 Task: Check the average views per listing of gas furnace in the last 1 year.
Action: Mouse moved to (794, 175)
Screenshot: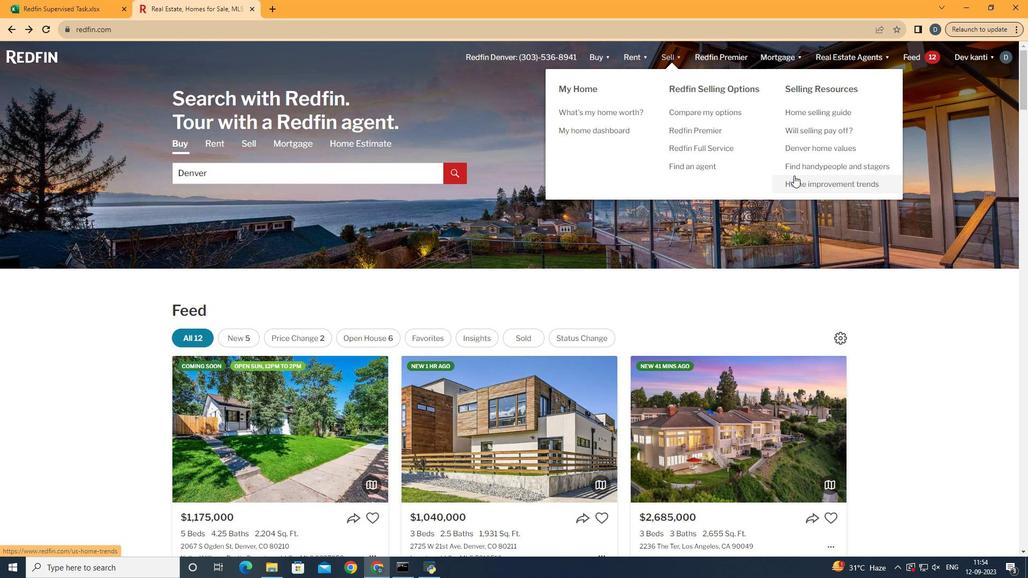 
Action: Mouse pressed left at (794, 175)
Screenshot: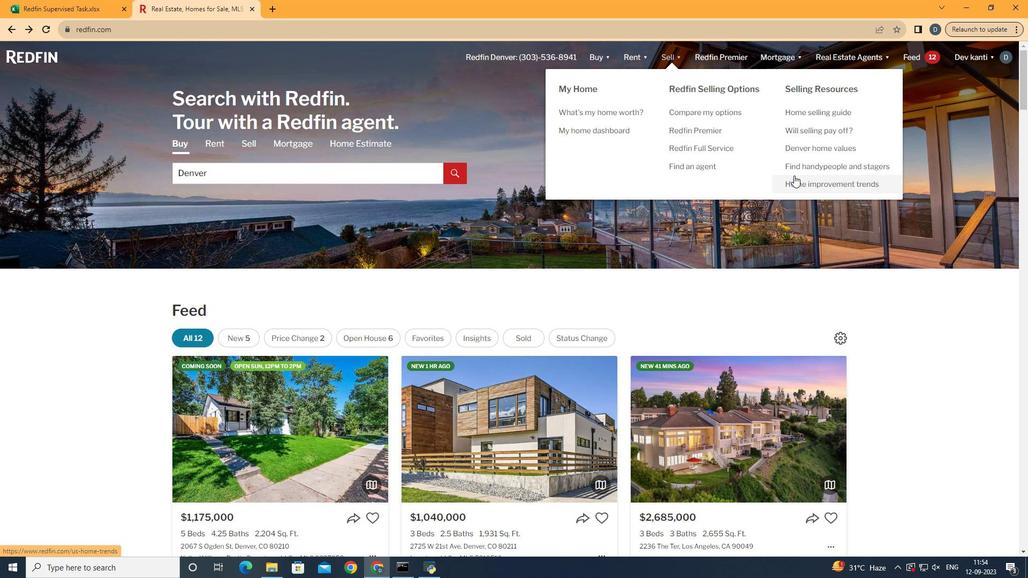
Action: Mouse moved to (256, 206)
Screenshot: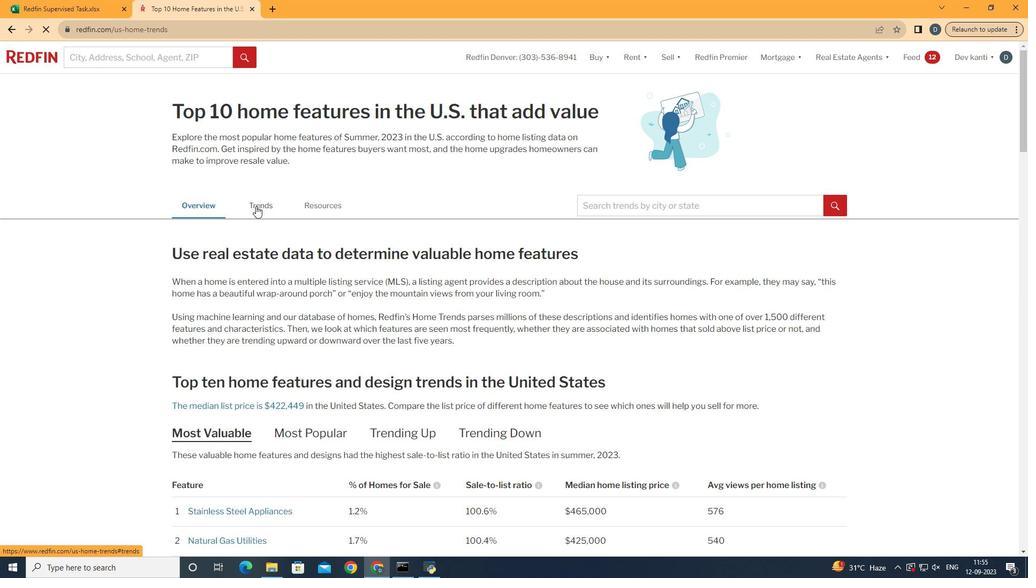 
Action: Mouse pressed left at (256, 206)
Screenshot: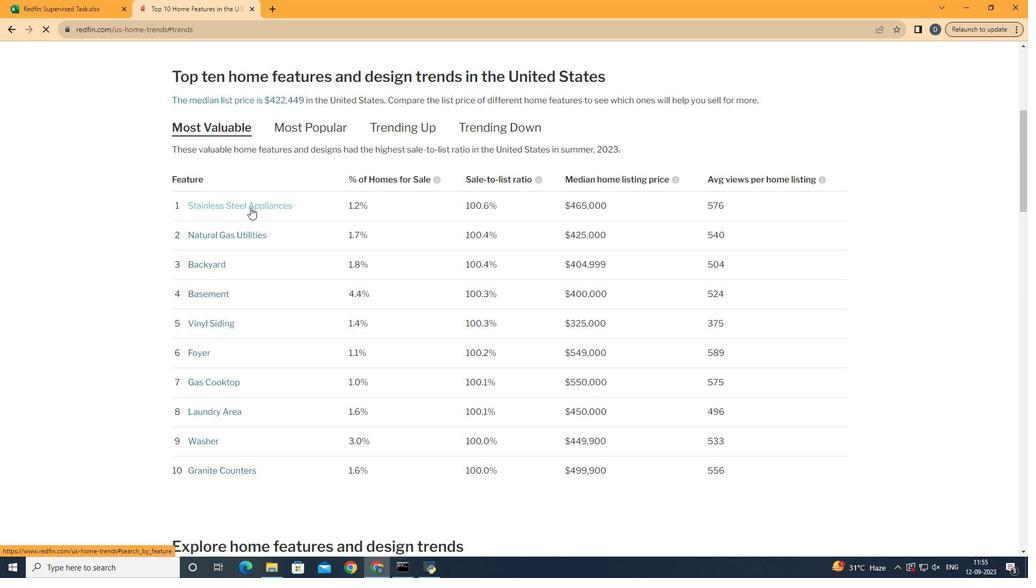 
Action: Mouse moved to (385, 257)
Screenshot: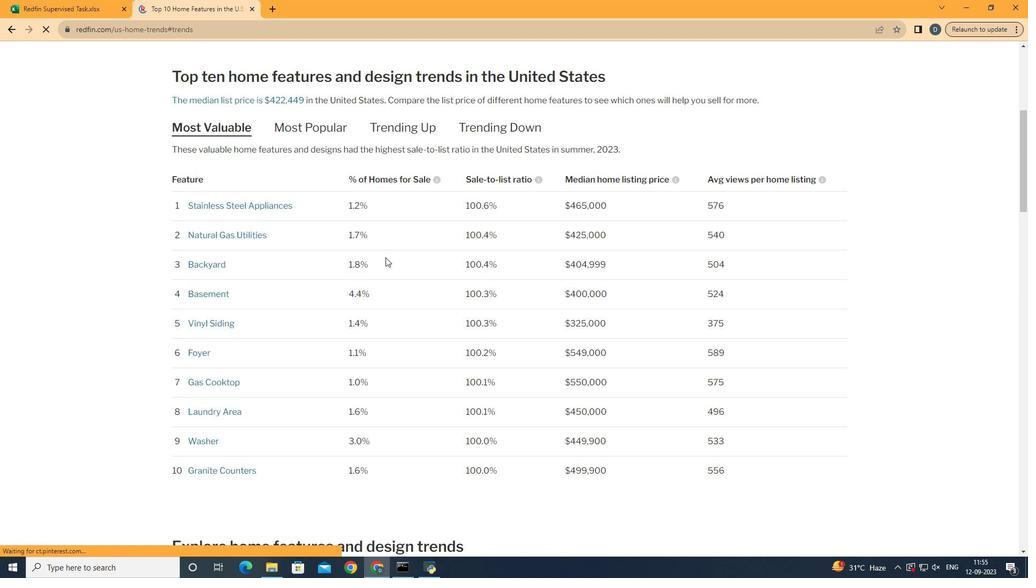 
Action: Mouse scrolled (385, 257) with delta (0, 0)
Screenshot: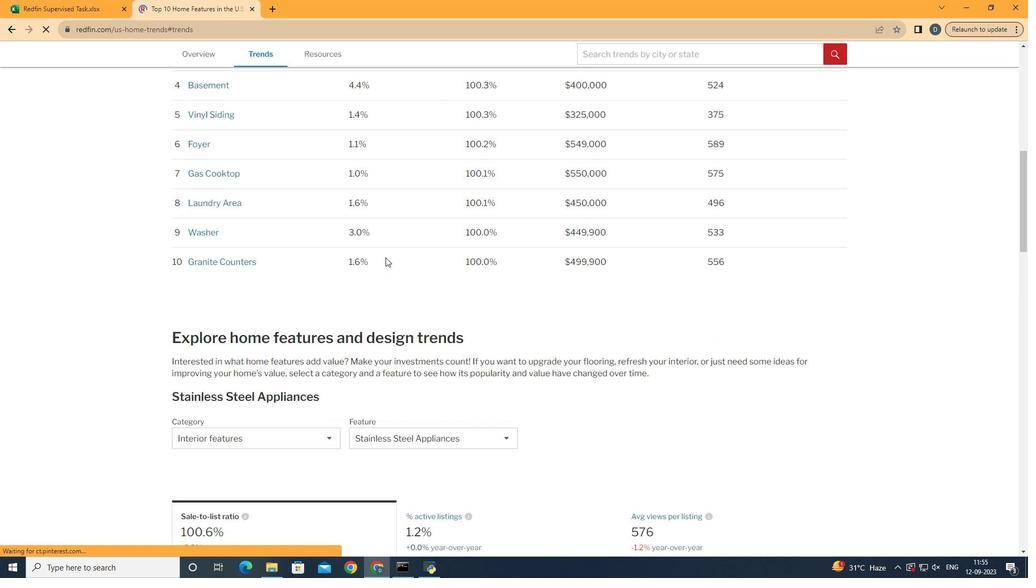 
Action: Mouse scrolled (385, 257) with delta (0, 0)
Screenshot: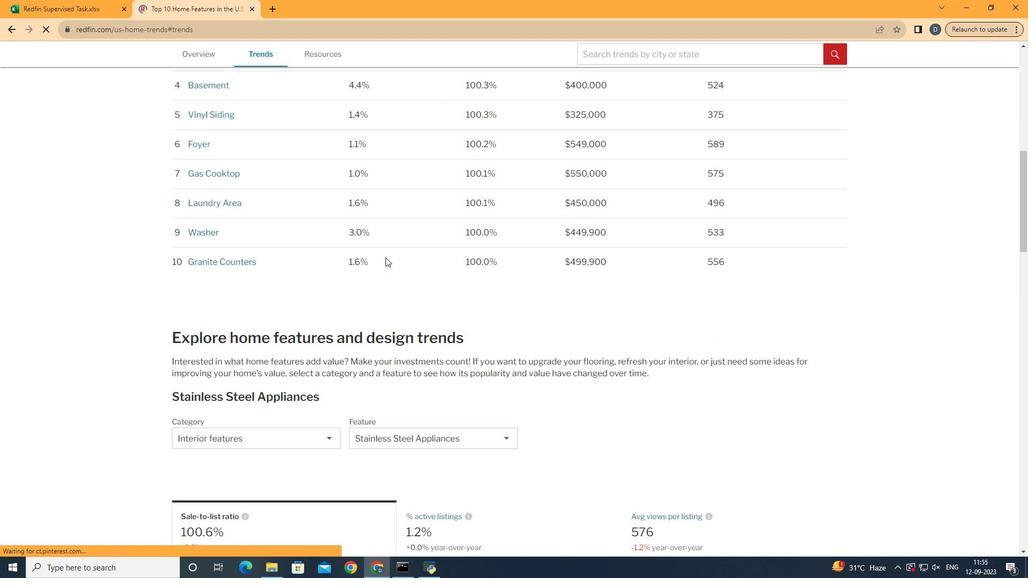 
Action: Mouse scrolled (385, 257) with delta (0, 0)
Screenshot: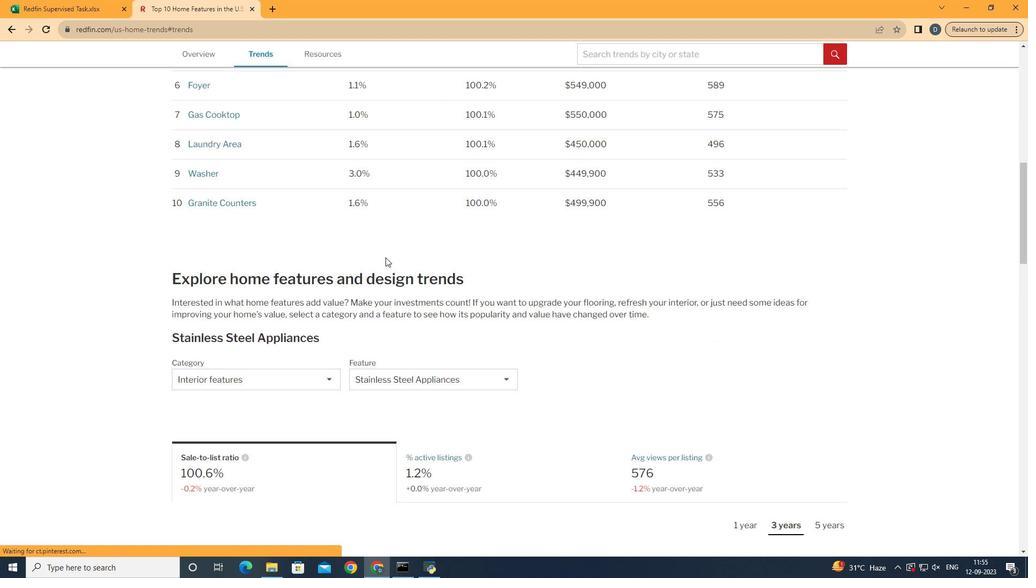 
Action: Mouse scrolled (385, 257) with delta (0, 0)
Screenshot: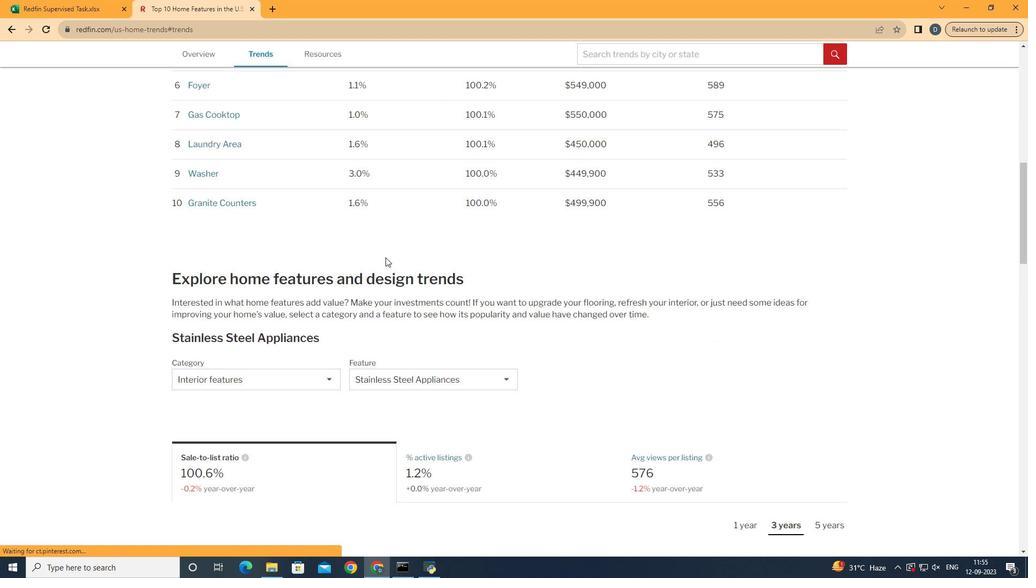 
Action: Mouse scrolled (385, 257) with delta (0, 0)
Screenshot: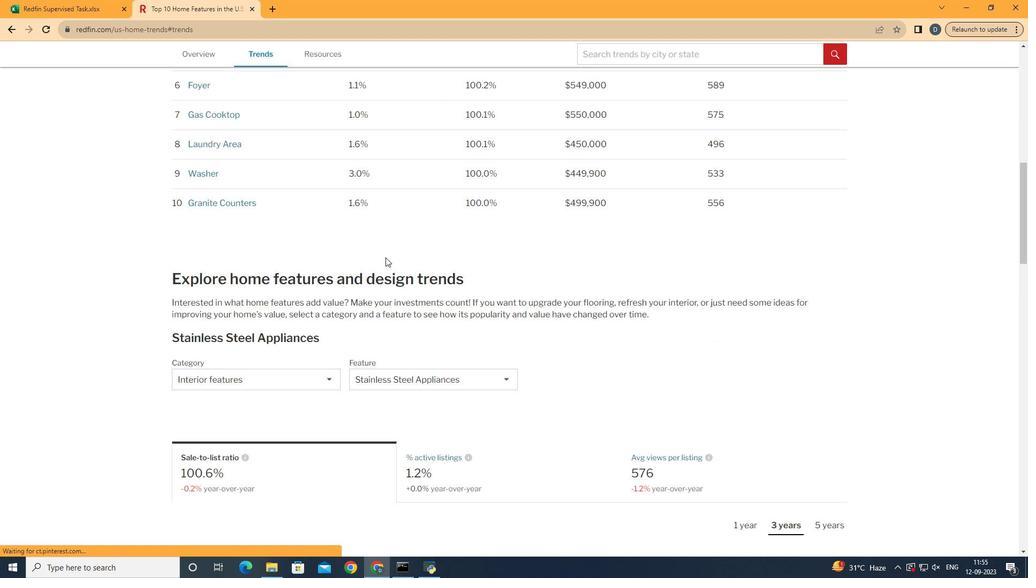 
Action: Mouse scrolled (385, 257) with delta (0, 0)
Screenshot: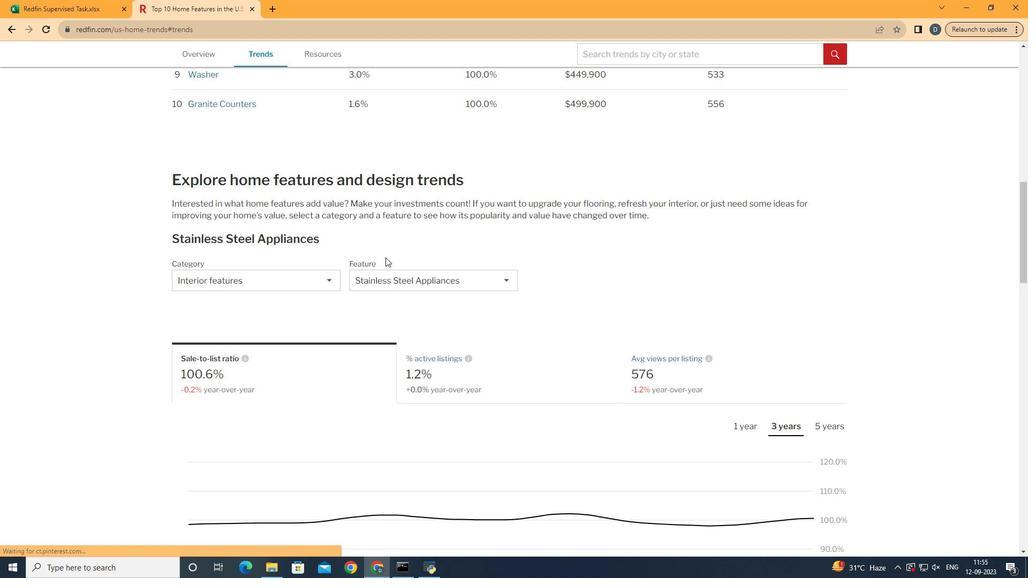 
Action: Mouse scrolled (385, 257) with delta (0, 0)
Screenshot: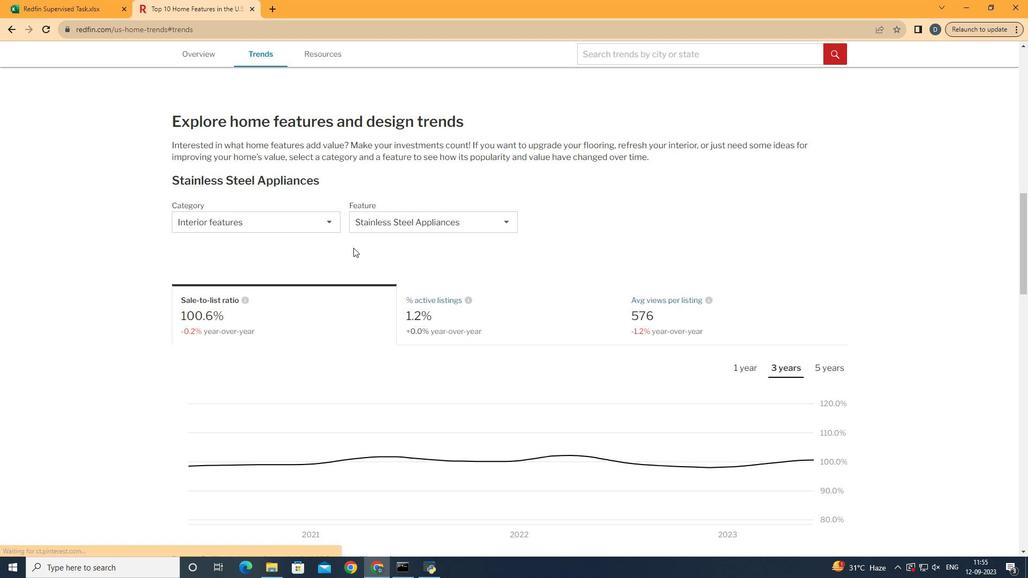 
Action: Mouse scrolled (385, 257) with delta (0, 0)
Screenshot: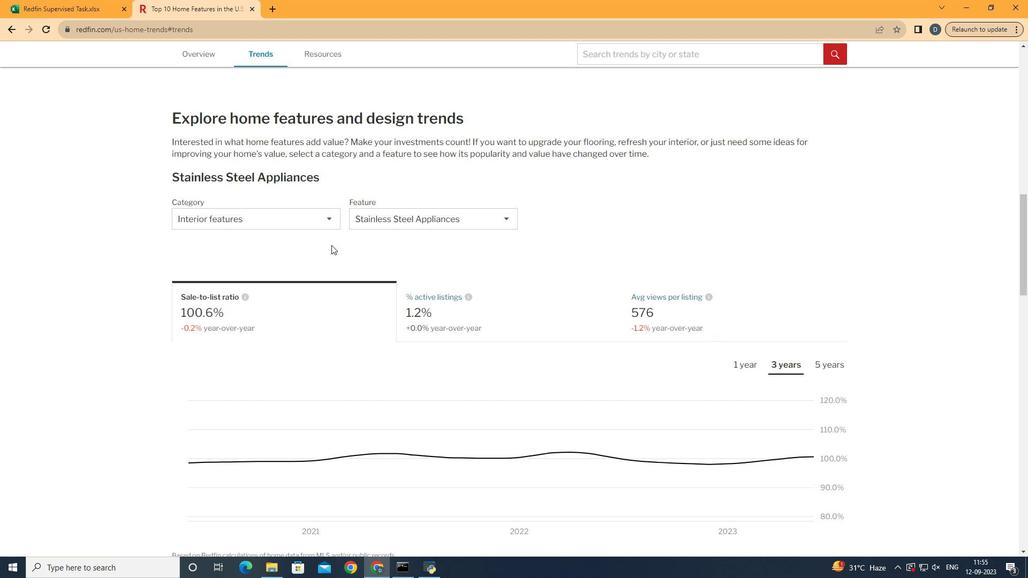 
Action: Mouse moved to (309, 219)
Screenshot: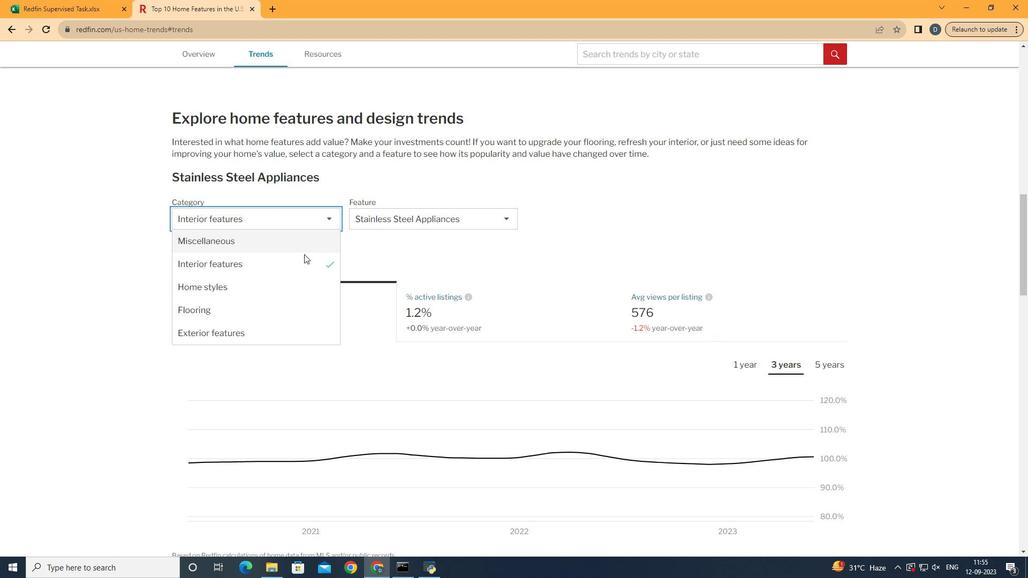 
Action: Mouse pressed left at (309, 219)
Screenshot: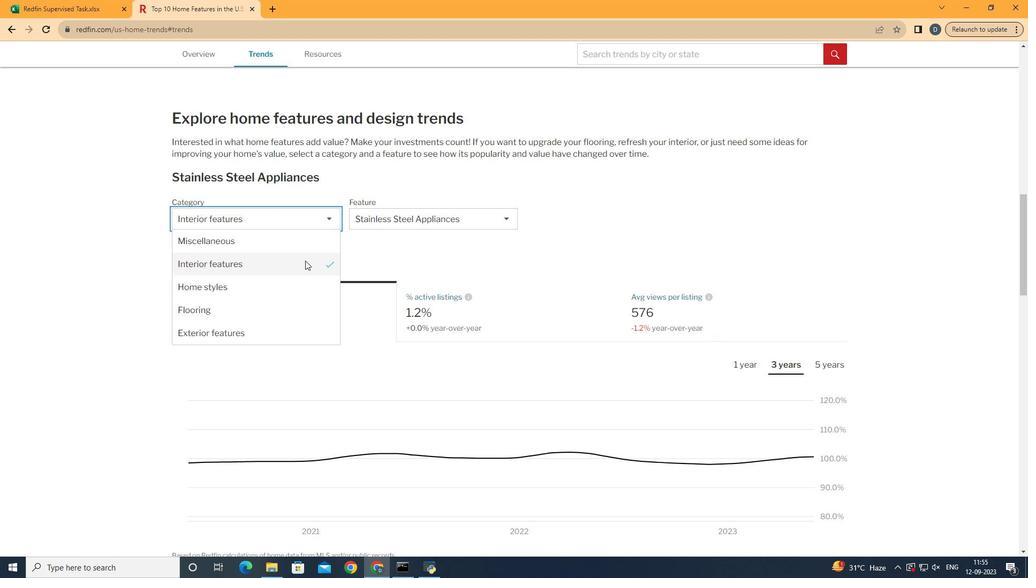 
Action: Mouse moved to (308, 268)
Screenshot: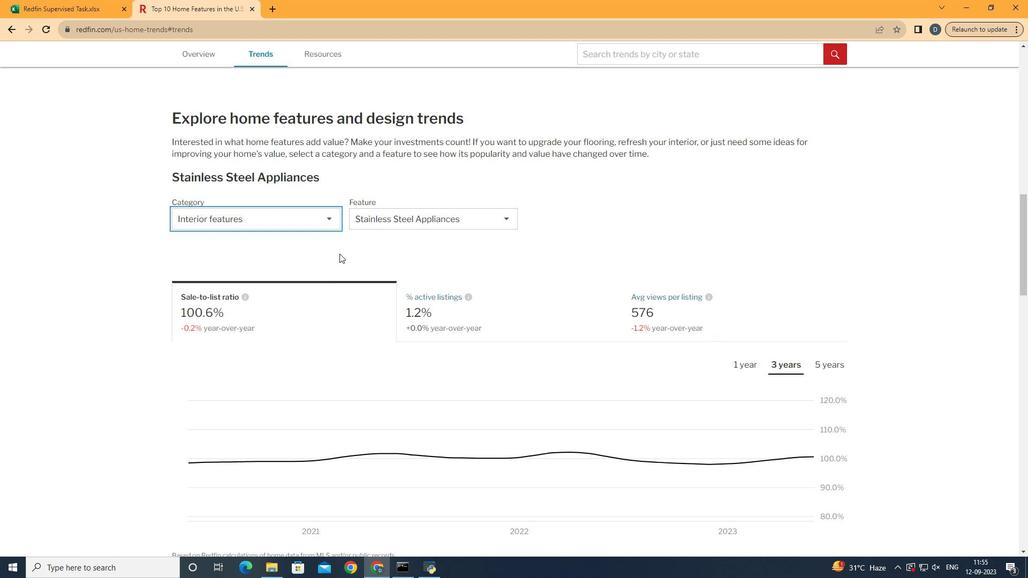 
Action: Mouse pressed left at (308, 268)
Screenshot: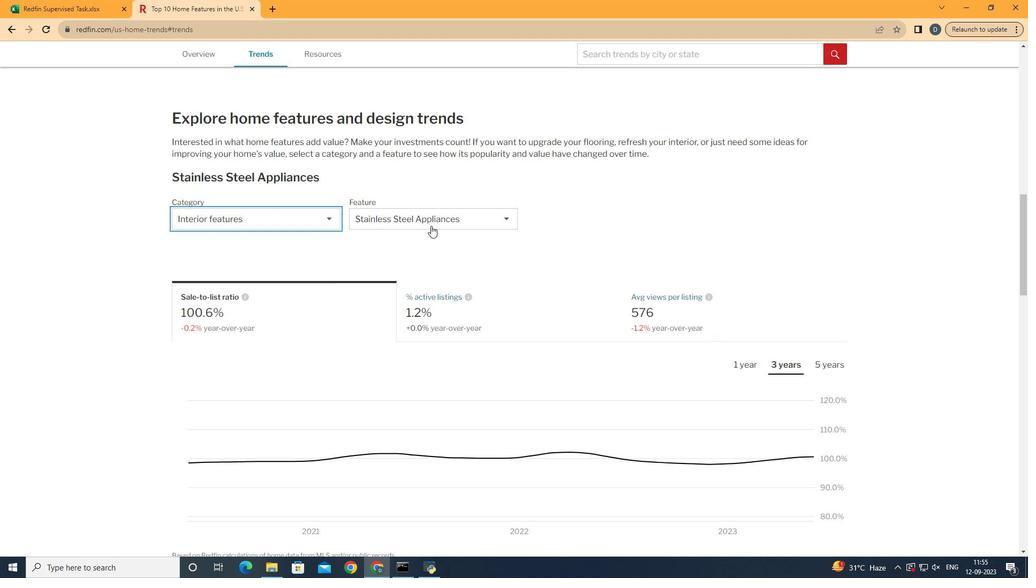 
Action: Mouse moved to (443, 220)
Screenshot: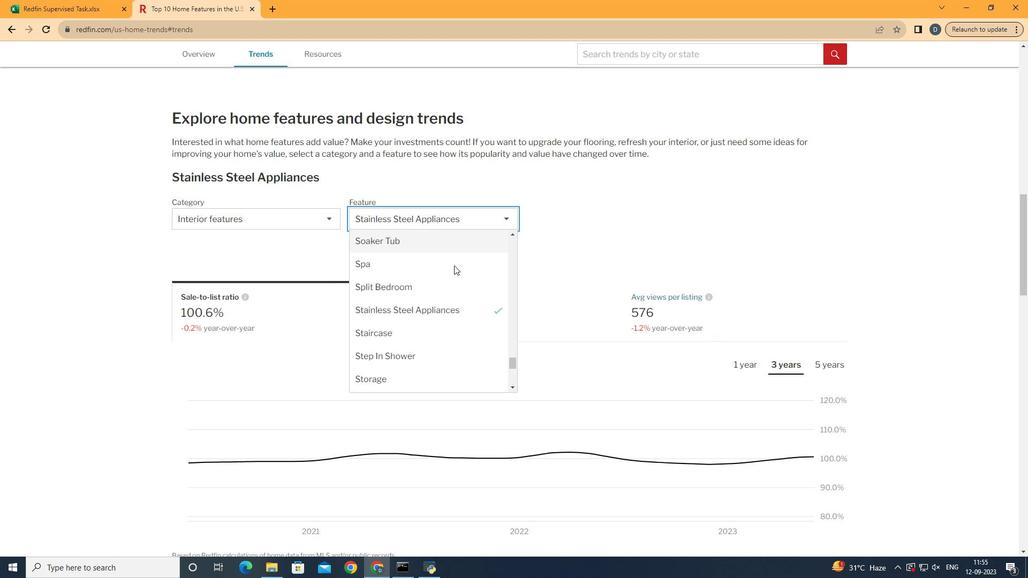 
Action: Mouse pressed left at (443, 220)
Screenshot: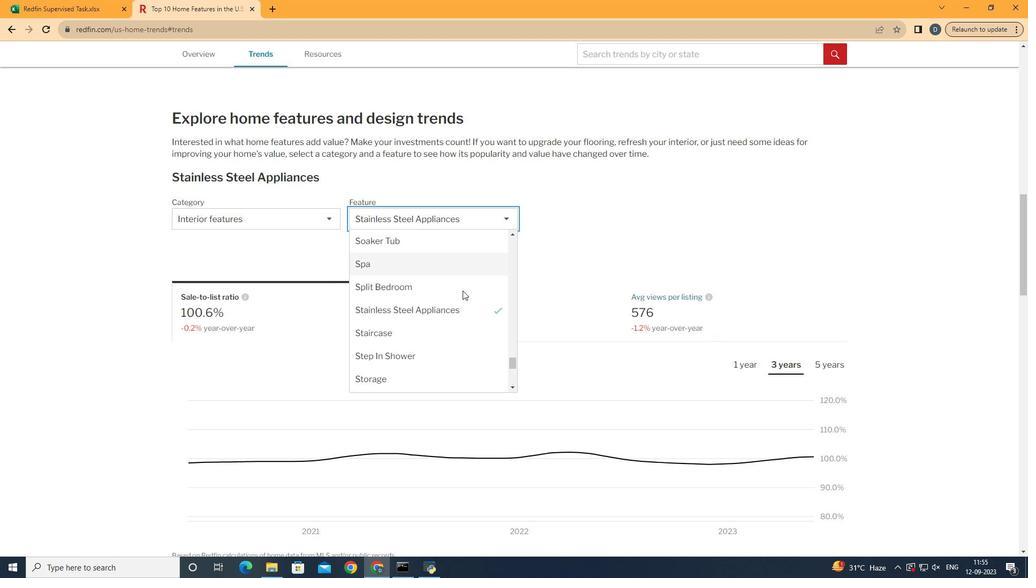 
Action: Mouse moved to (464, 293)
Screenshot: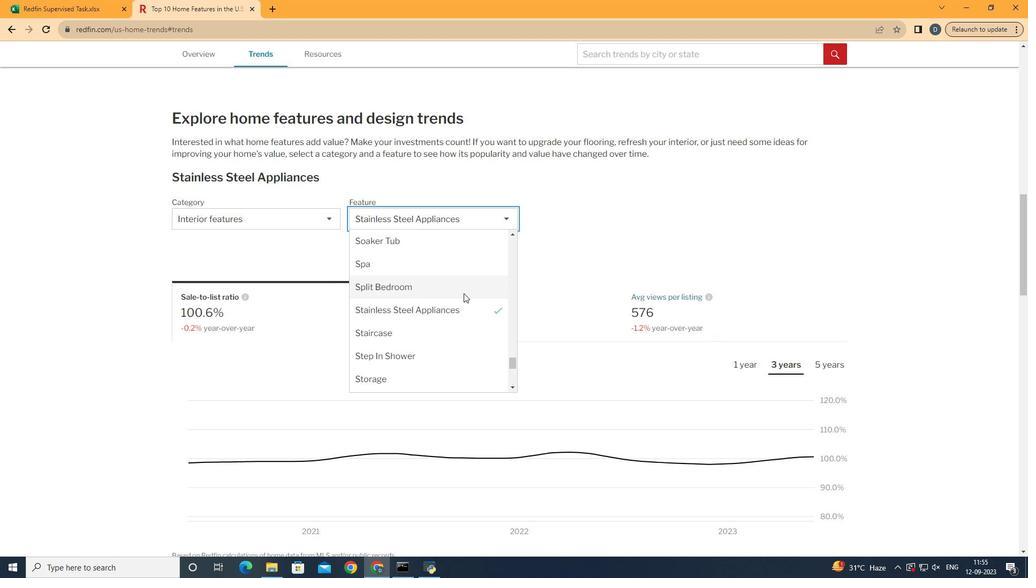 
Action: Mouse scrolled (464, 294) with delta (0, 0)
Screenshot: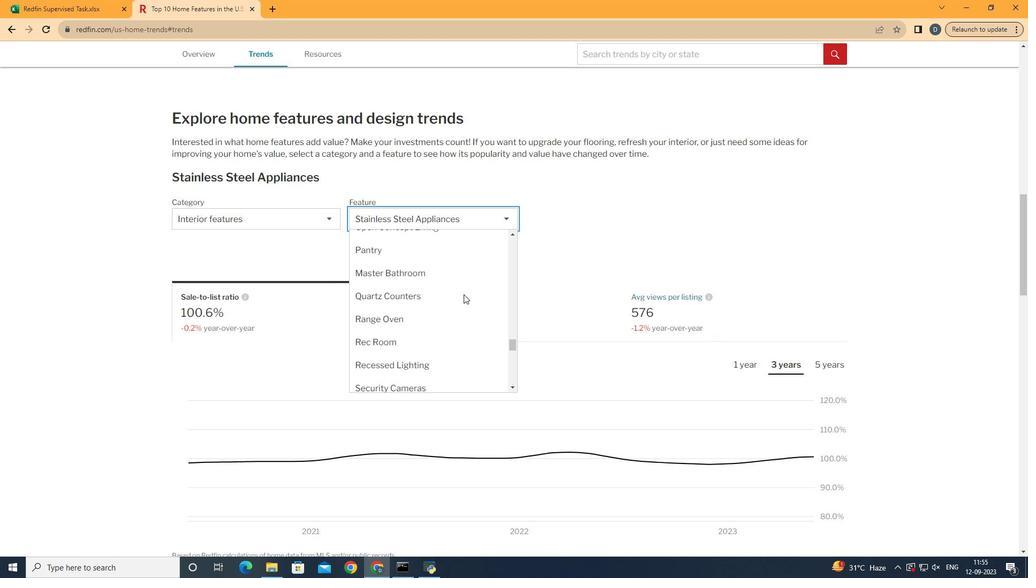 
Action: Mouse scrolled (464, 294) with delta (0, 0)
Screenshot: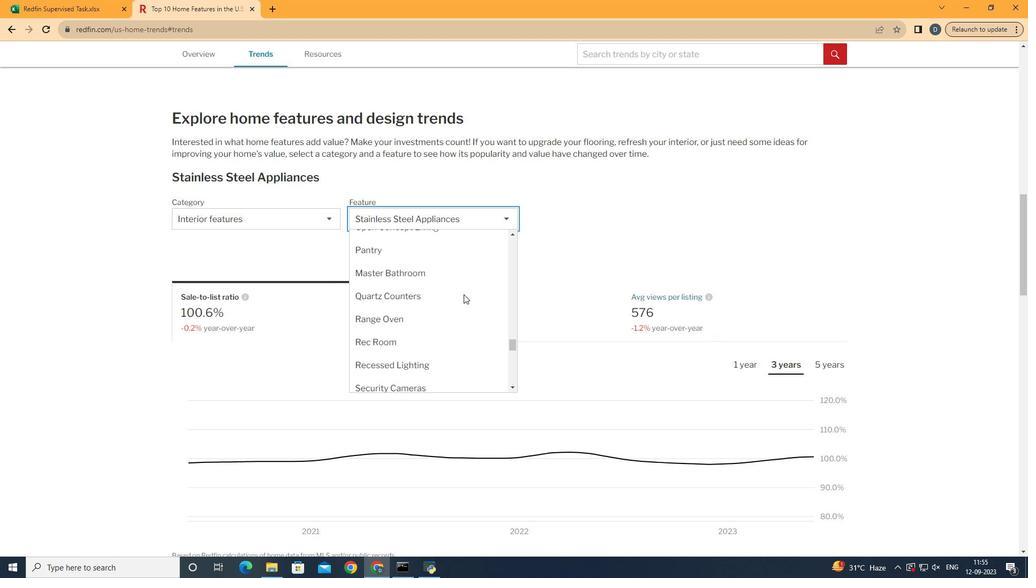 
Action: Mouse scrolled (464, 294) with delta (0, 0)
Screenshot: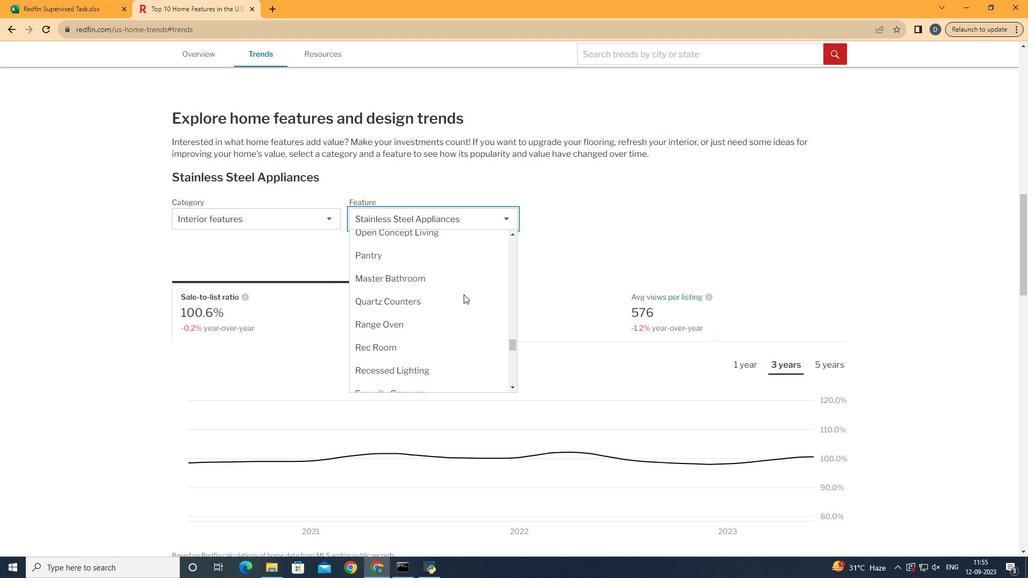 
Action: Mouse scrolled (464, 294) with delta (0, 0)
Screenshot: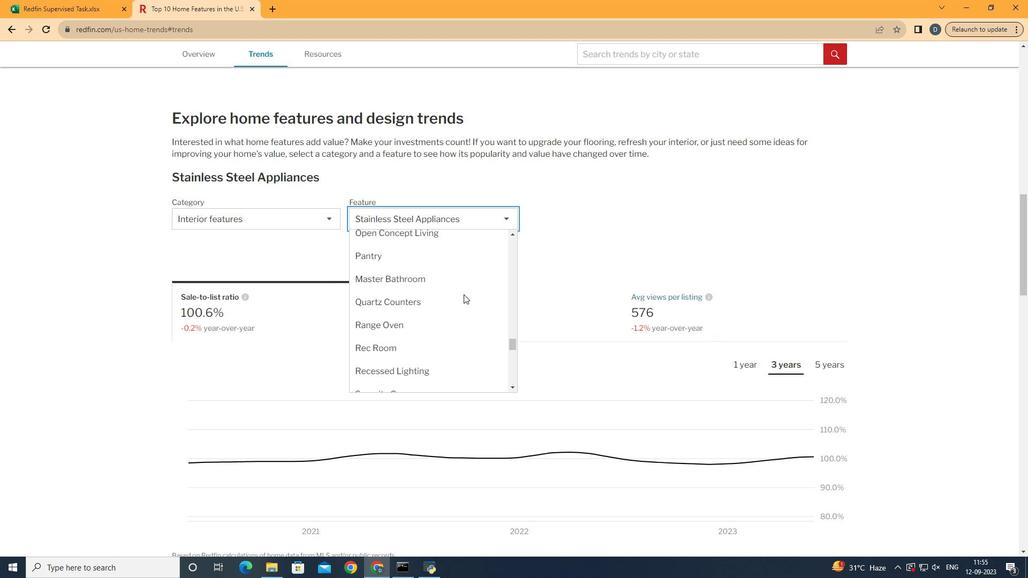 
Action: Mouse moved to (464, 294)
Screenshot: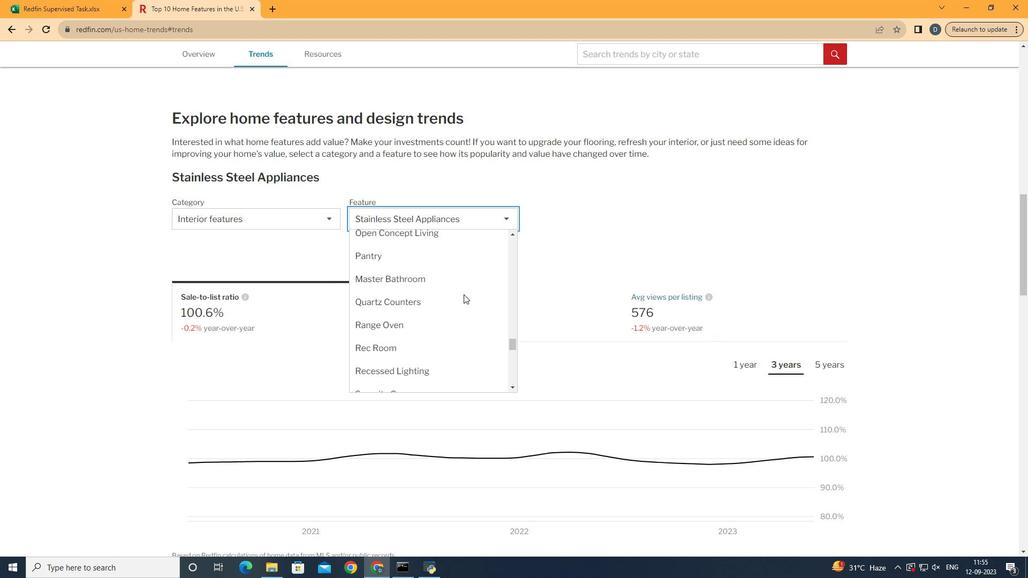 
Action: Mouse scrolled (464, 295) with delta (0, 0)
Screenshot: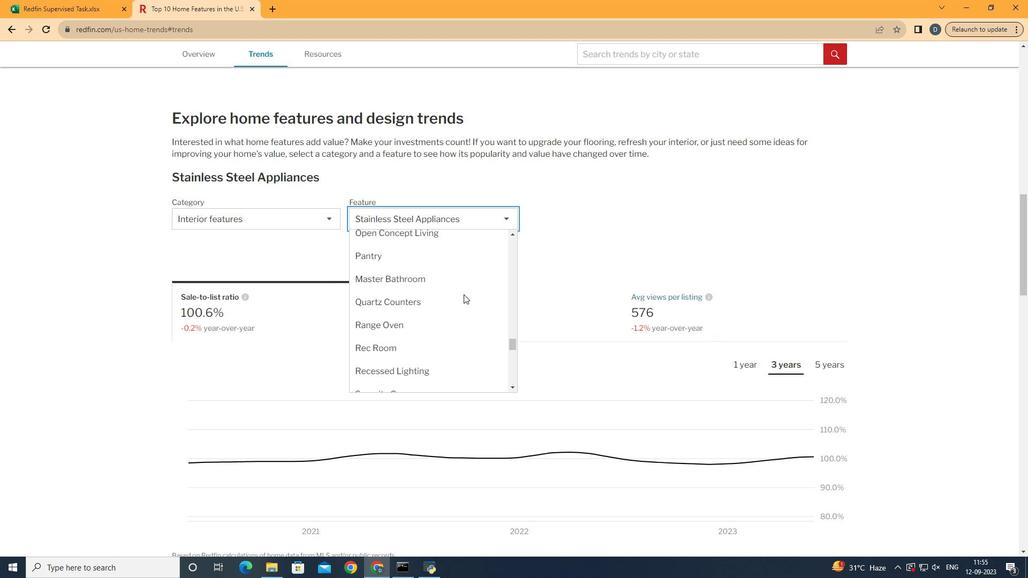 
Action: Mouse scrolled (464, 295) with delta (0, 0)
Screenshot: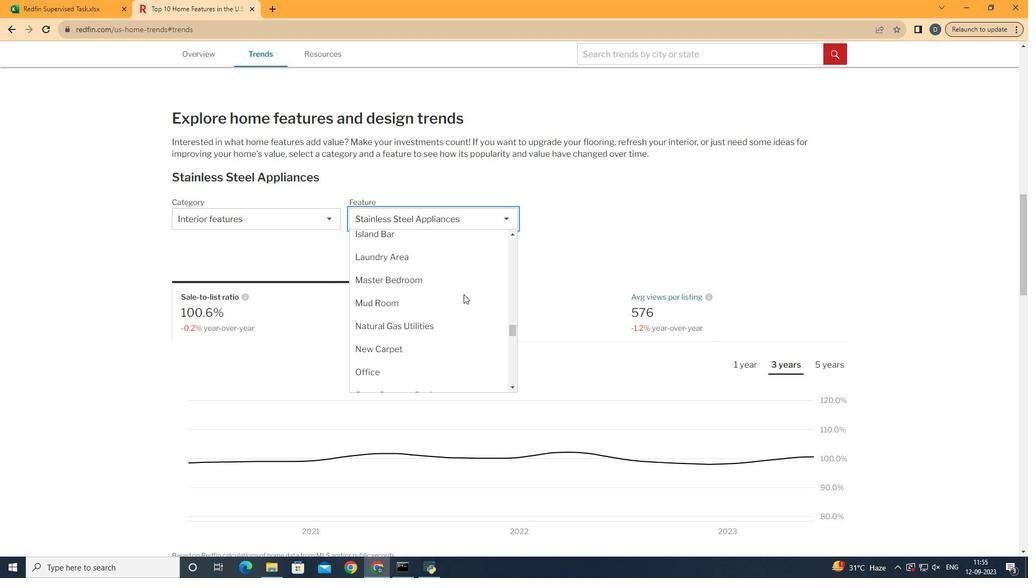 
Action: Mouse scrolled (464, 295) with delta (0, 0)
Screenshot: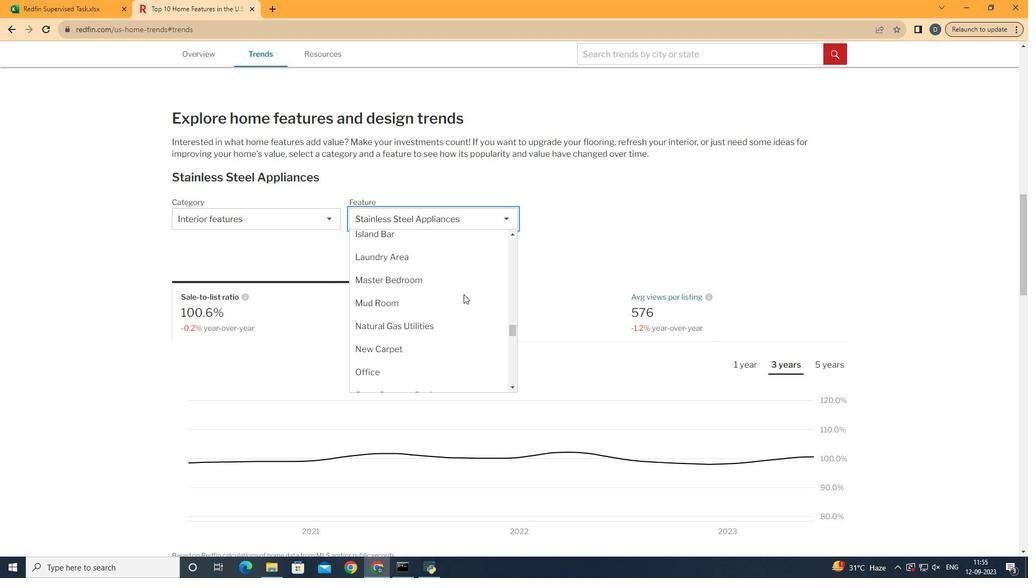 
Action: Mouse scrolled (464, 295) with delta (0, 0)
Screenshot: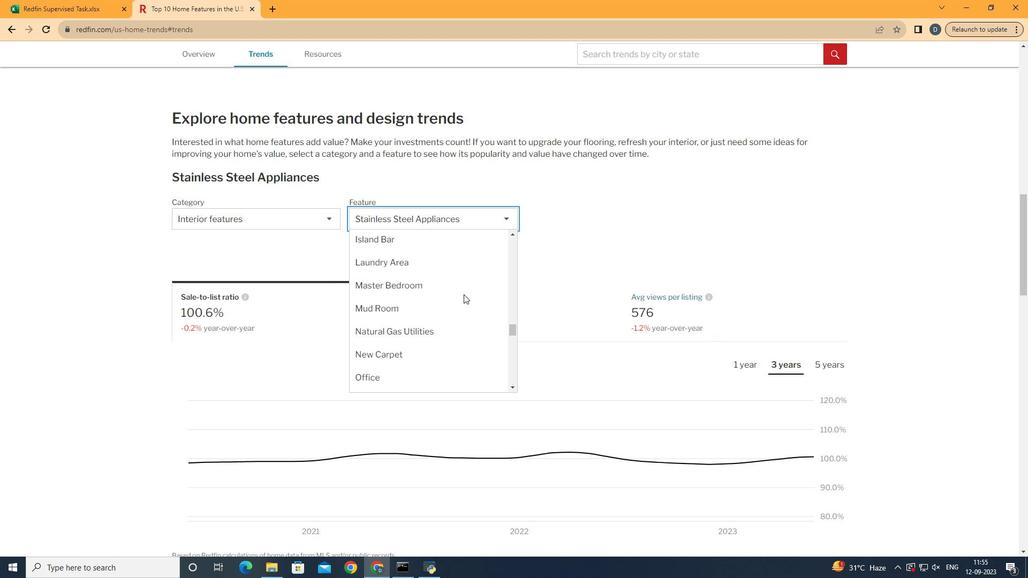 
Action: Mouse scrolled (464, 295) with delta (0, 0)
Screenshot: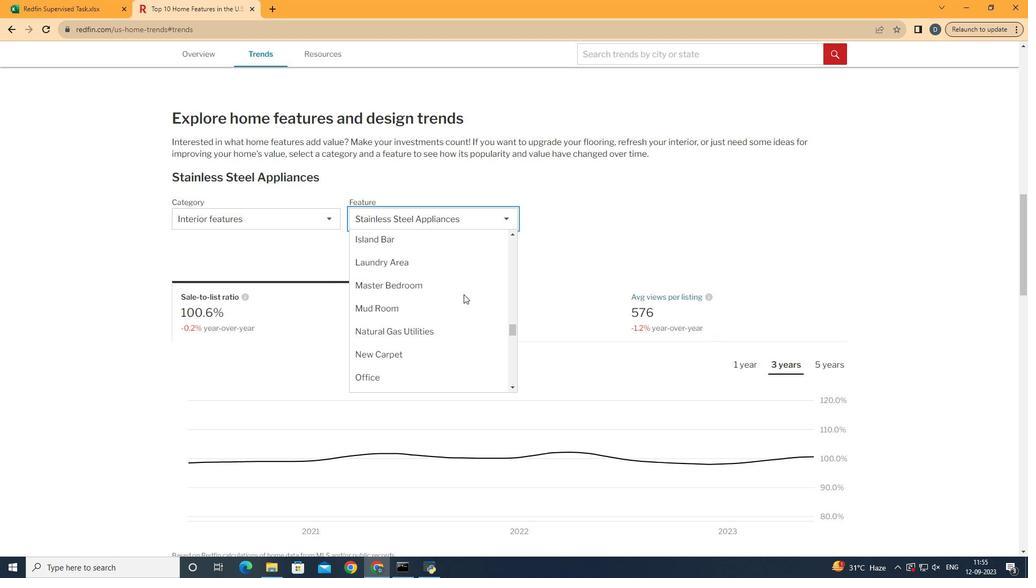
Action: Mouse scrolled (464, 295) with delta (0, 0)
Screenshot: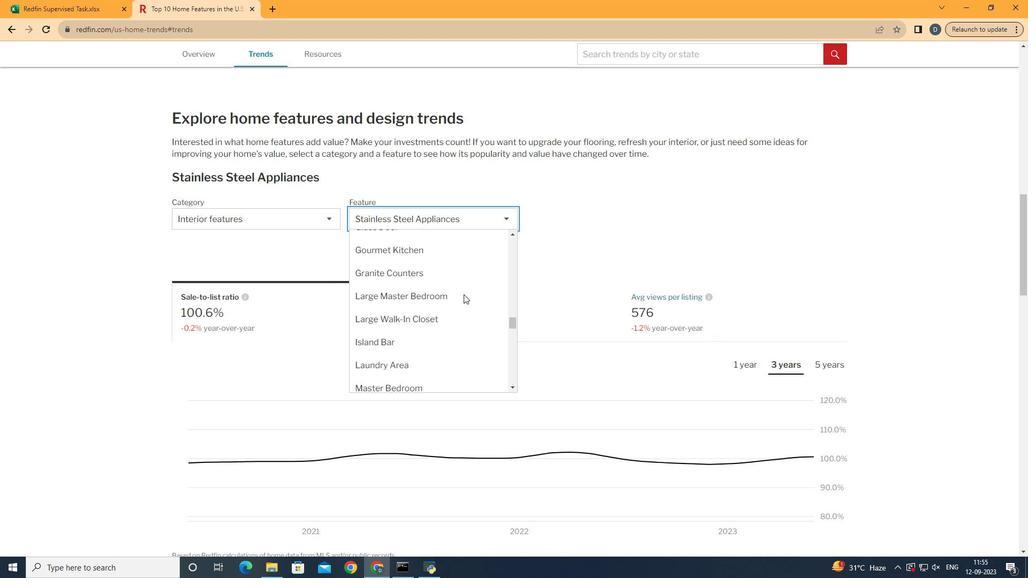 
Action: Mouse scrolled (464, 295) with delta (0, 0)
Screenshot: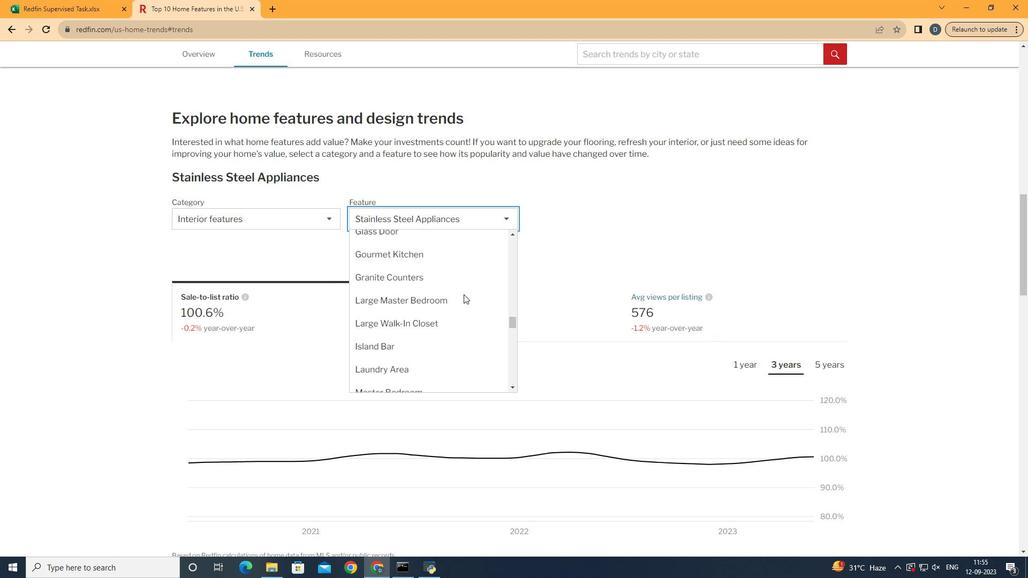 
Action: Mouse scrolled (464, 295) with delta (0, 0)
Screenshot: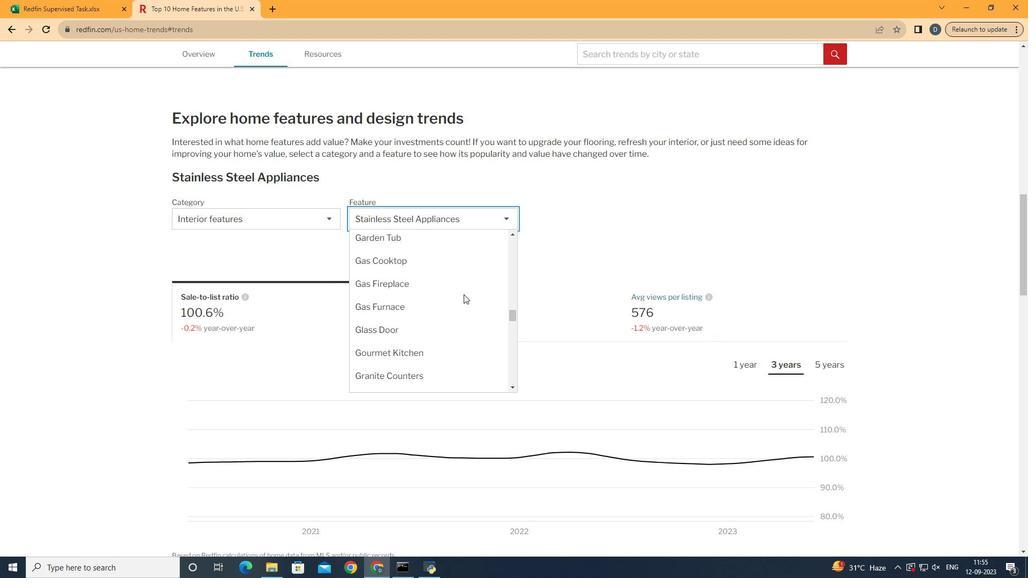 
Action: Mouse scrolled (464, 295) with delta (0, 0)
Screenshot: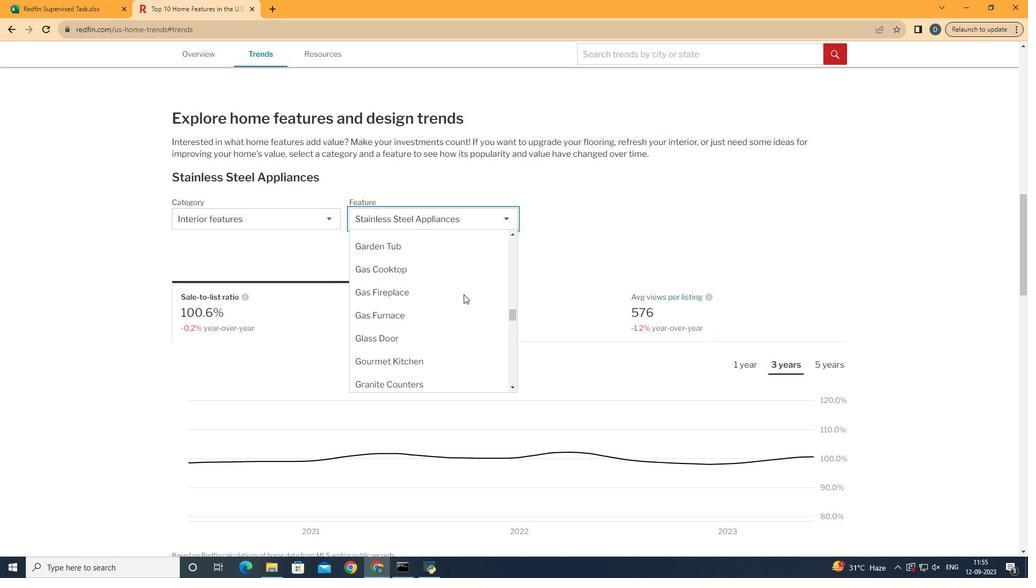 
Action: Mouse moved to (449, 312)
Screenshot: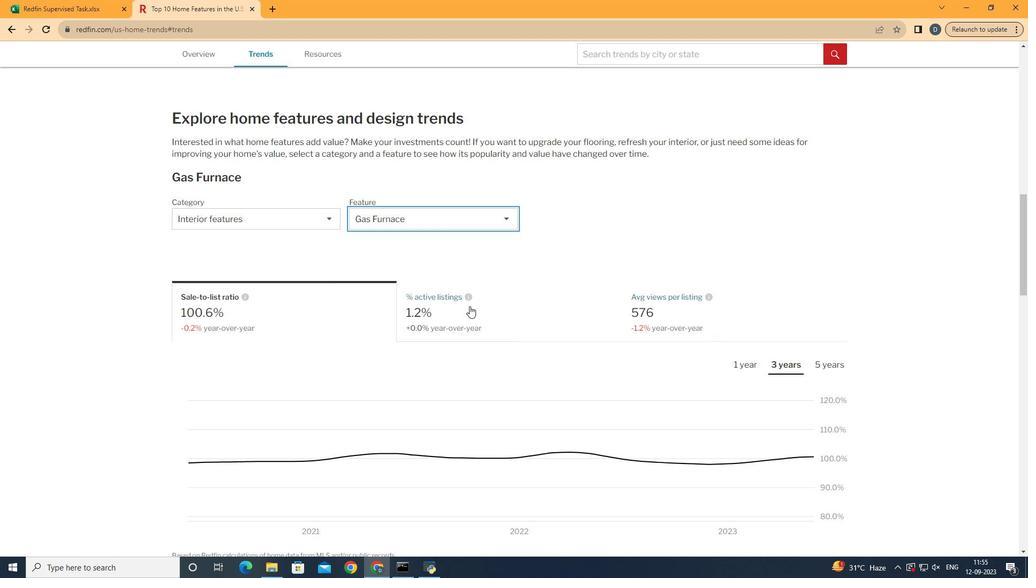 
Action: Mouse pressed left at (449, 312)
Screenshot: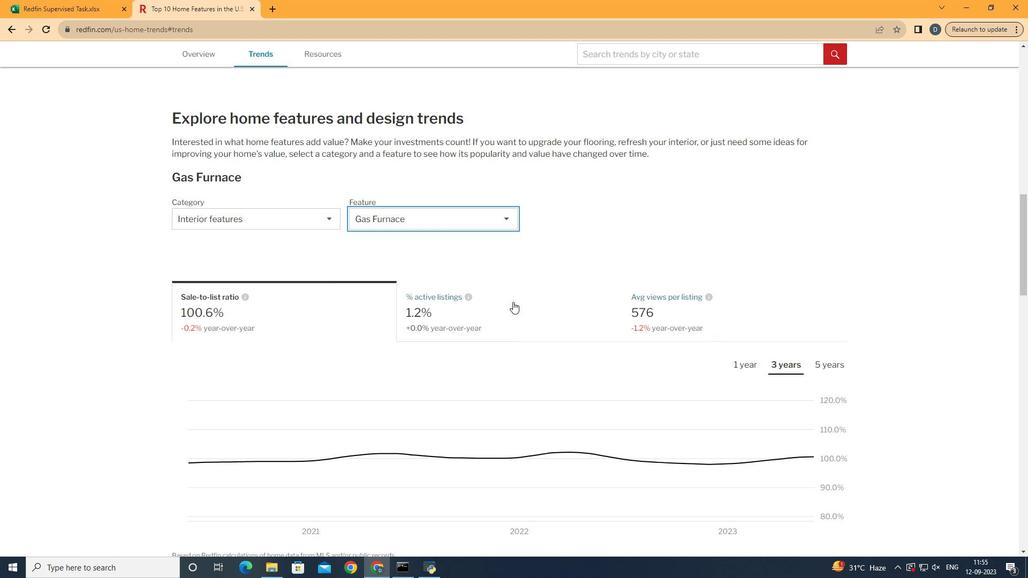
Action: Mouse moved to (727, 316)
Screenshot: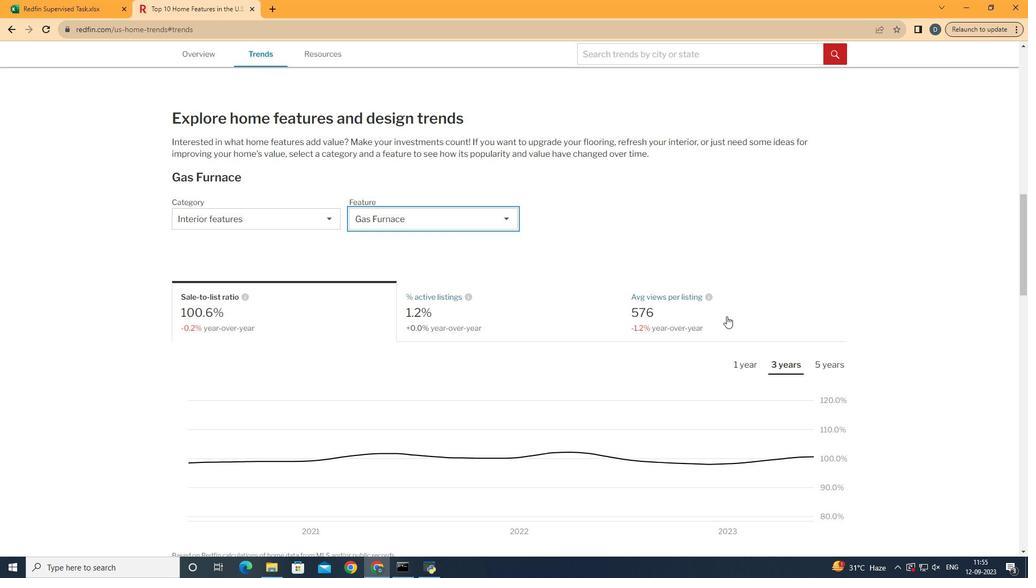 
Action: Mouse pressed left at (727, 316)
Screenshot: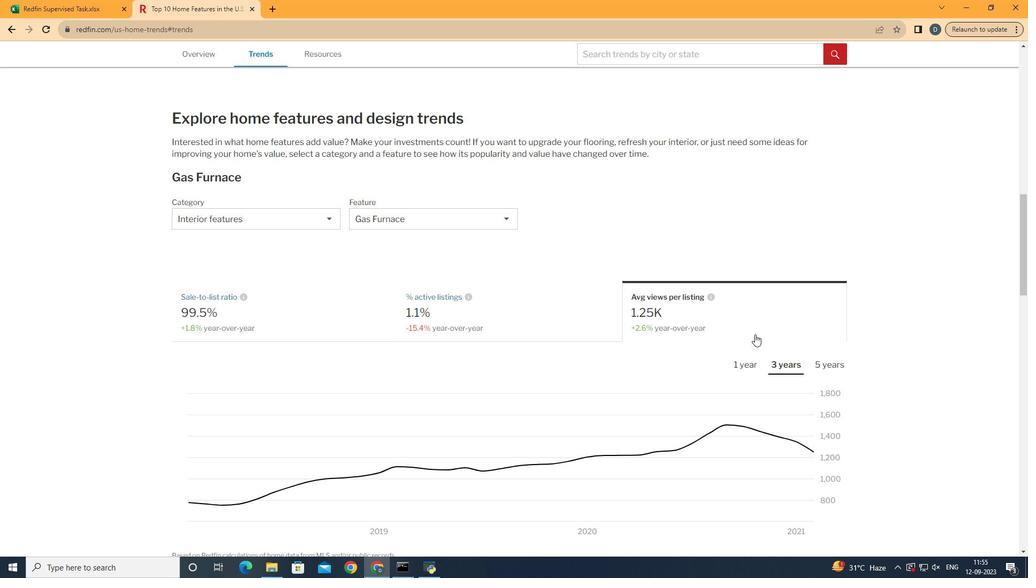 
Action: Mouse moved to (744, 367)
Screenshot: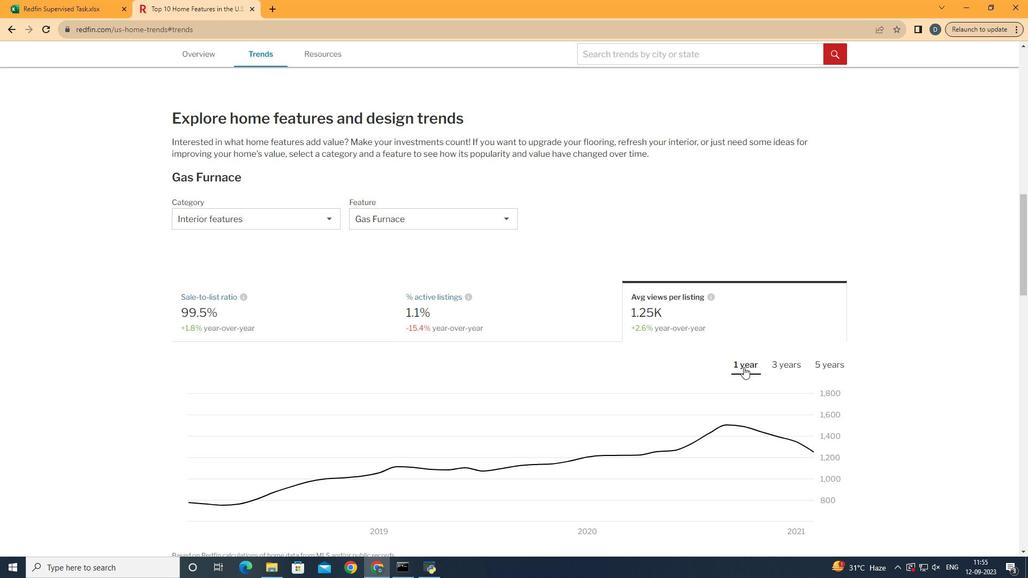 
Action: Mouse pressed left at (744, 367)
Screenshot: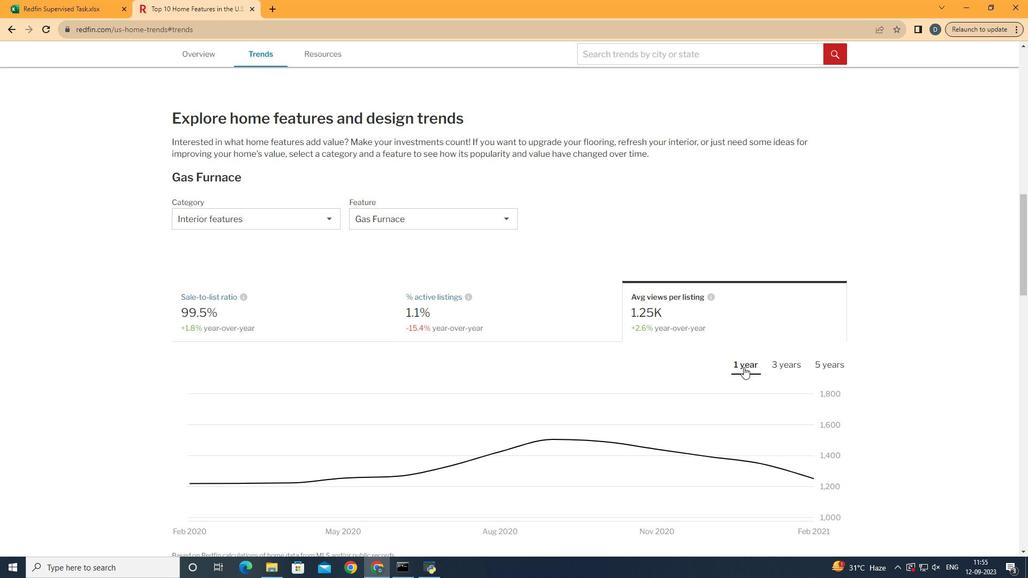 
Action: Mouse scrolled (744, 367) with delta (0, 0)
Screenshot: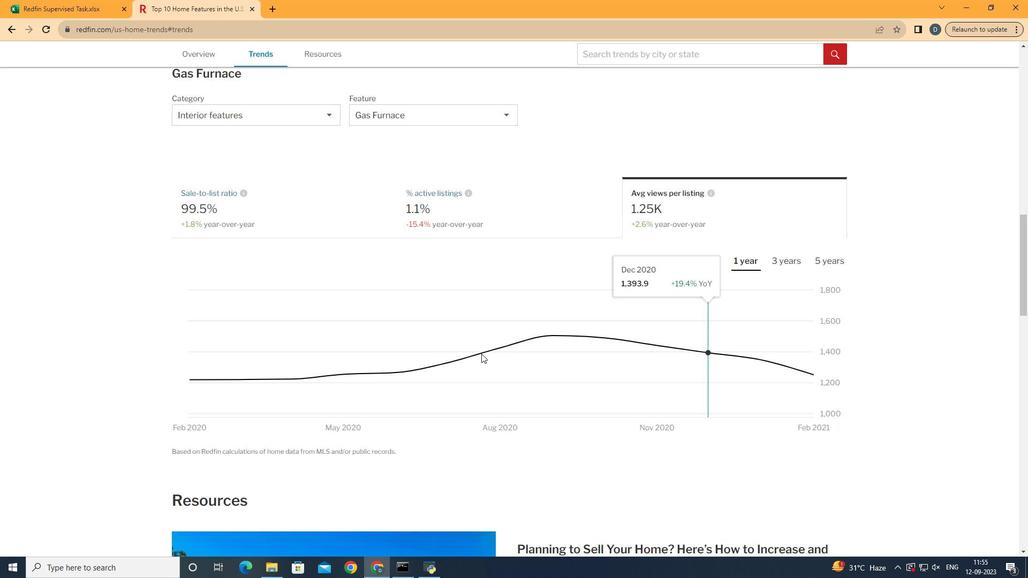 
Action: Mouse scrolled (744, 367) with delta (0, 0)
Screenshot: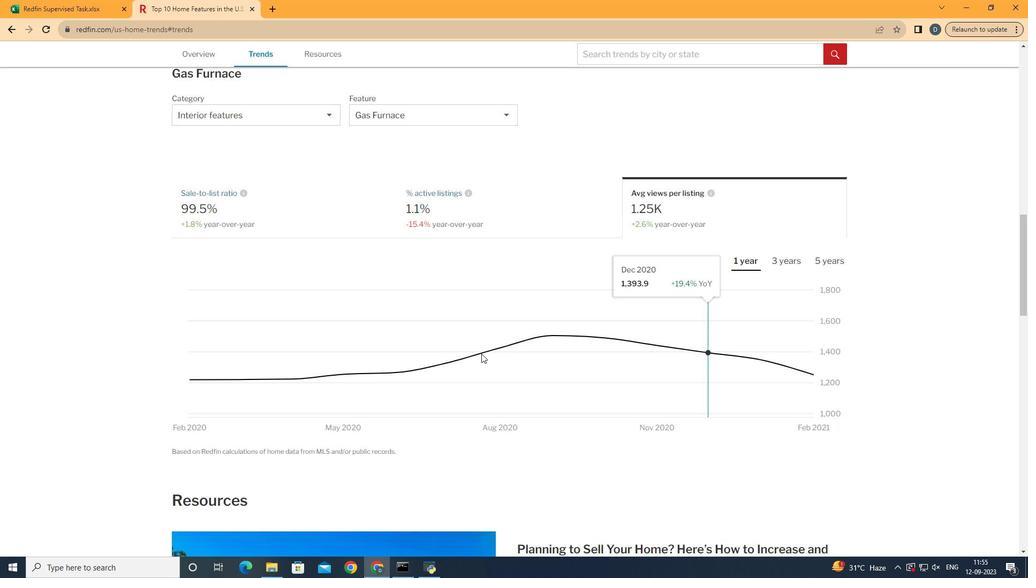 
Action: Mouse moved to (822, 384)
Screenshot: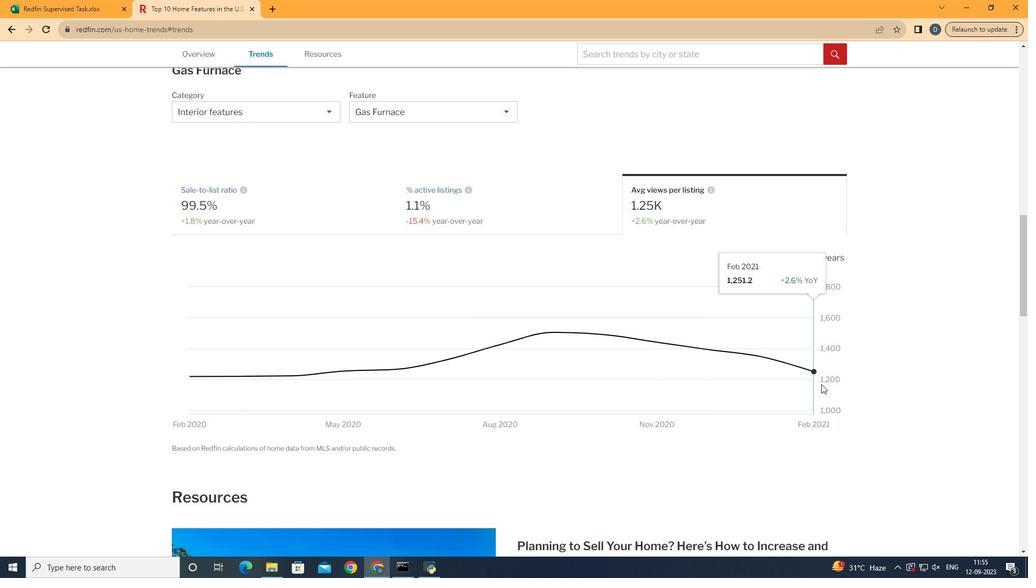 
